 Task: Select 1 Image pixel equals 1 screen pixel
Action: Mouse moved to (49, 102)
Screenshot: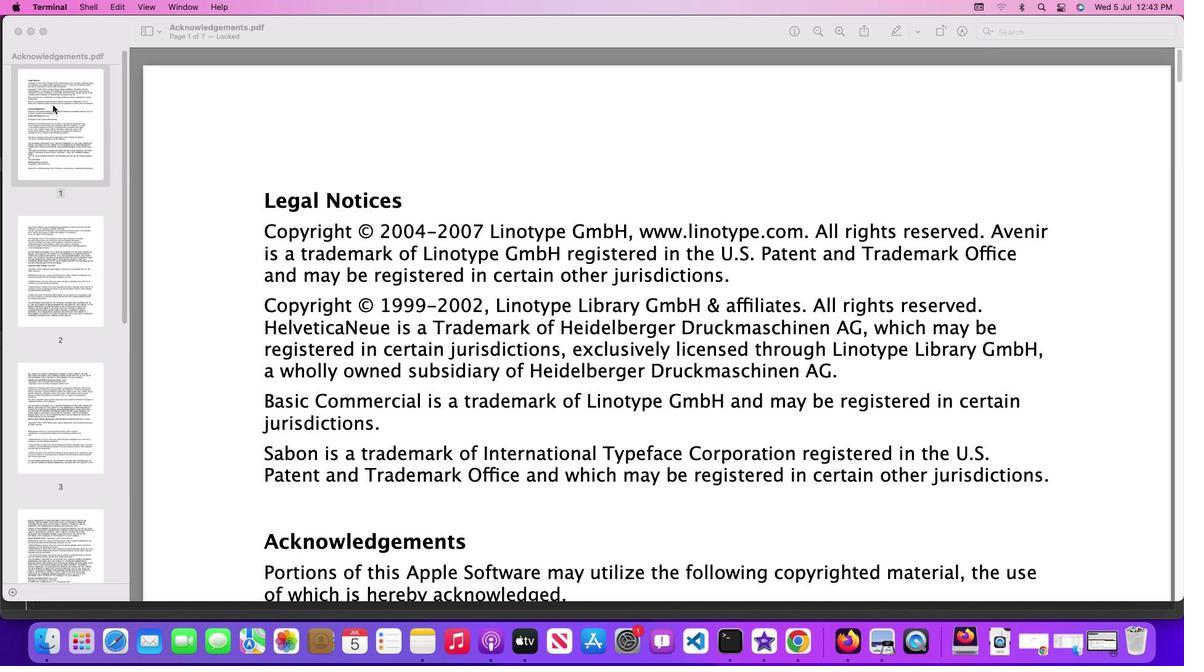 
Action: Mouse pressed left at (49, 102)
Screenshot: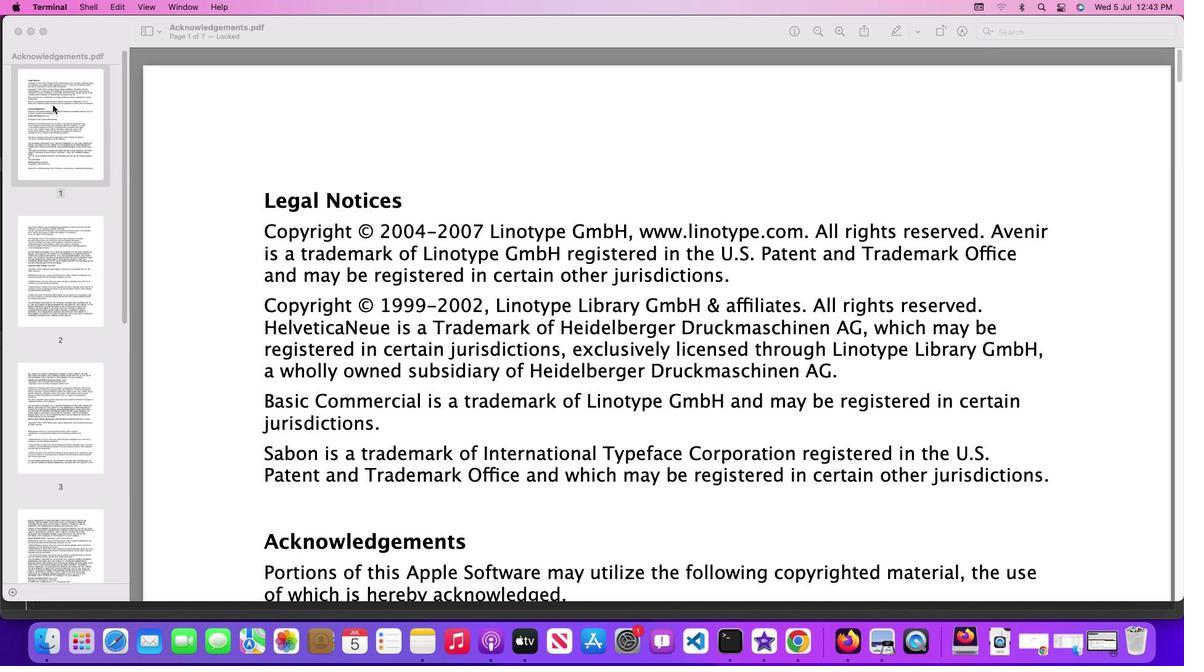 
Action: Mouse moved to (47, 0)
Screenshot: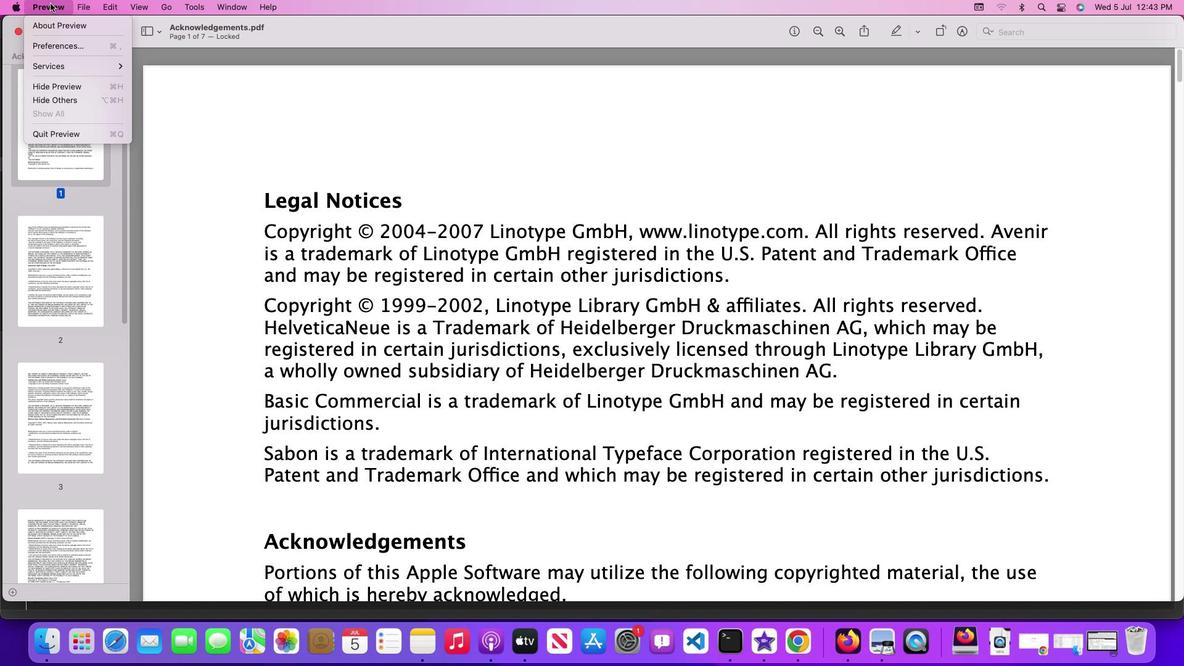 
Action: Mouse pressed left at (47, 0)
Screenshot: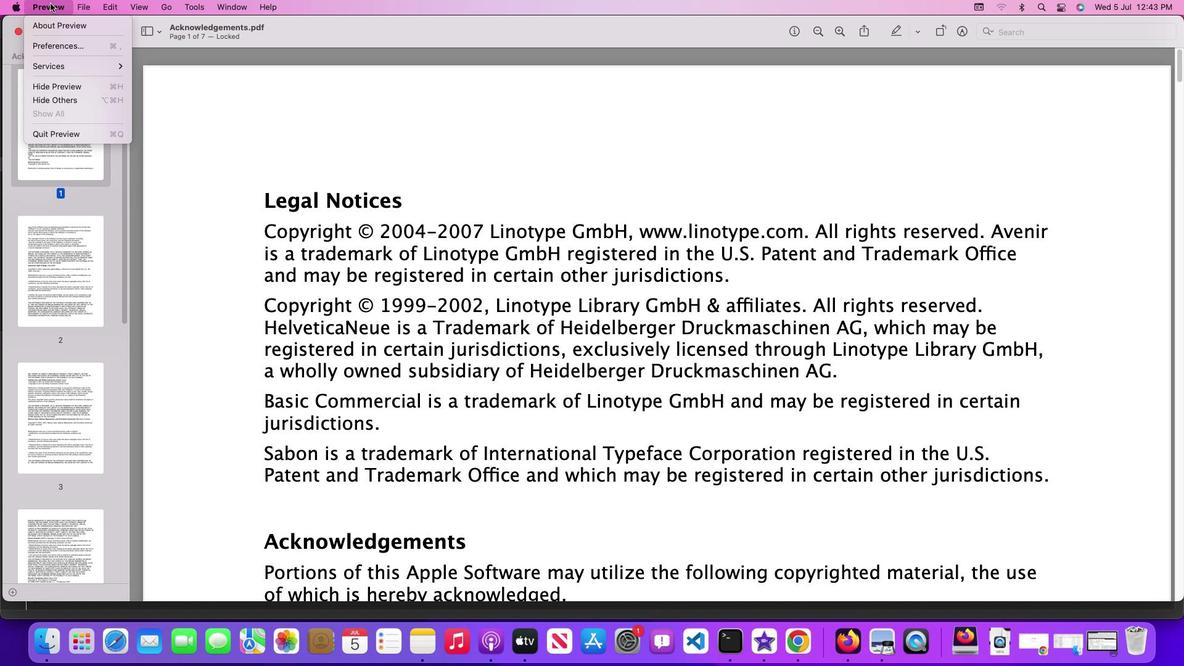 
Action: Mouse moved to (67, 46)
Screenshot: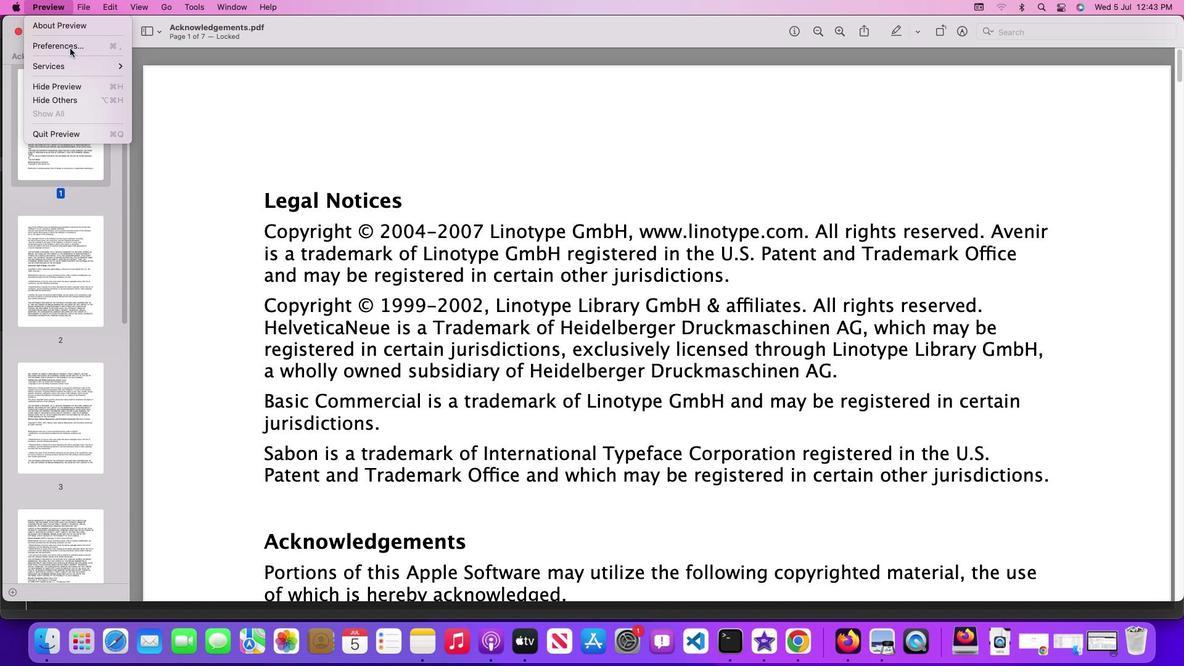 
Action: Mouse pressed left at (67, 46)
Screenshot: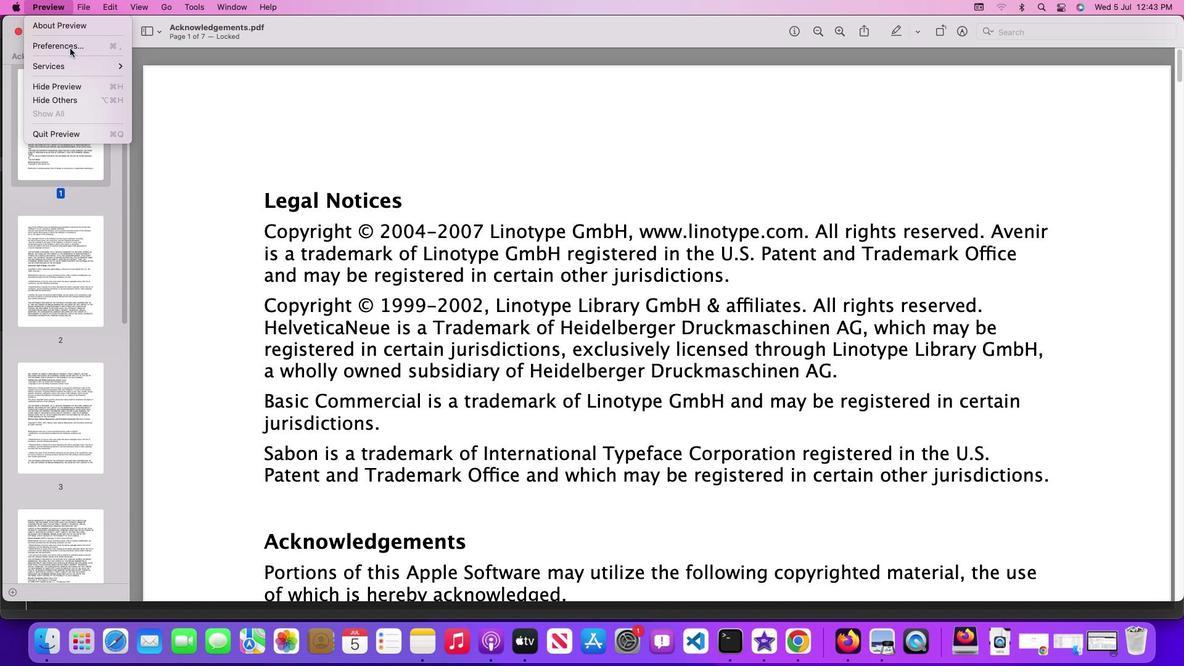 
Action: Mouse moved to (540, 345)
Screenshot: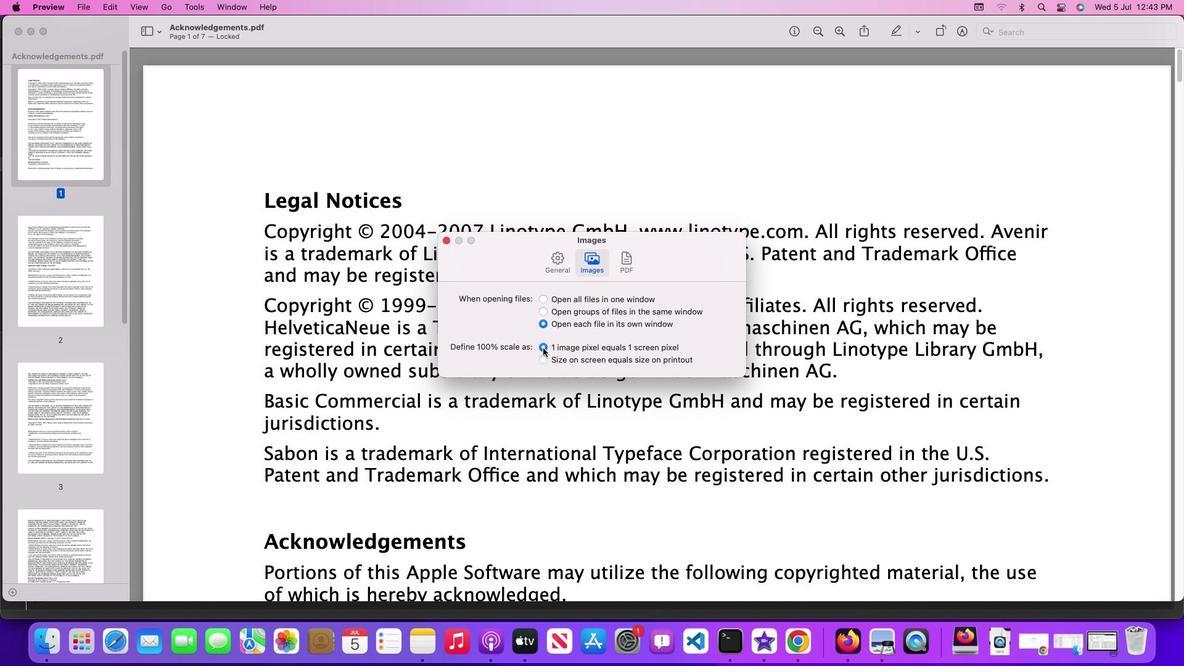 
Action: Mouse pressed left at (540, 345)
Screenshot: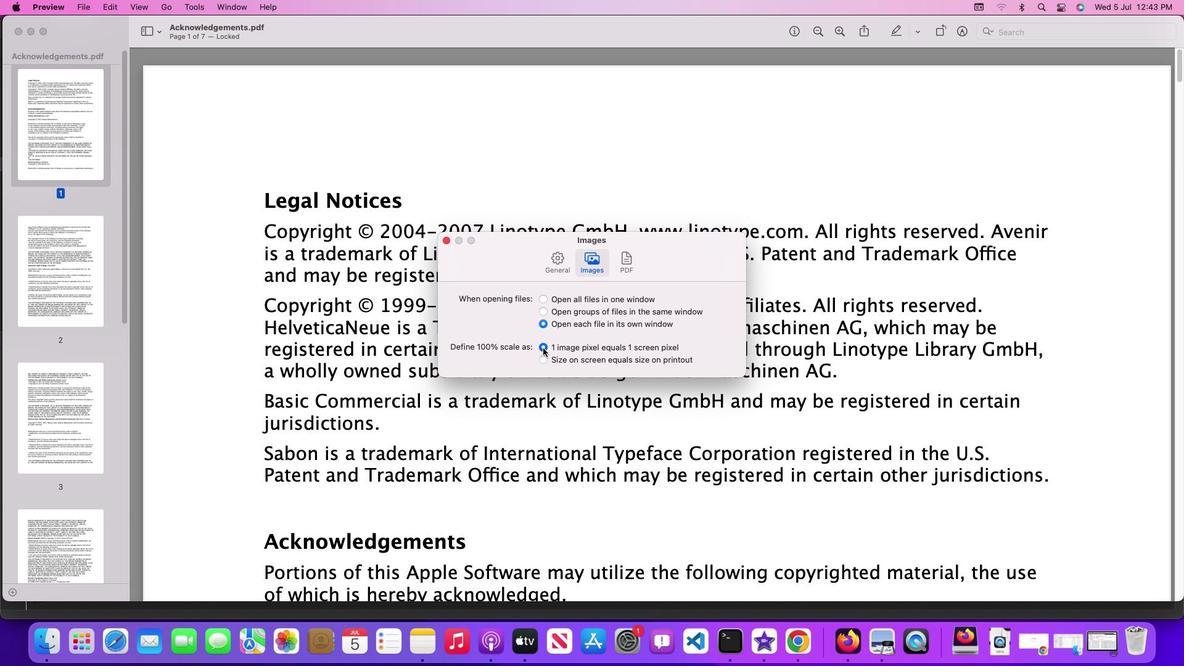 
Action: Mouse moved to (550, 400)
Screenshot: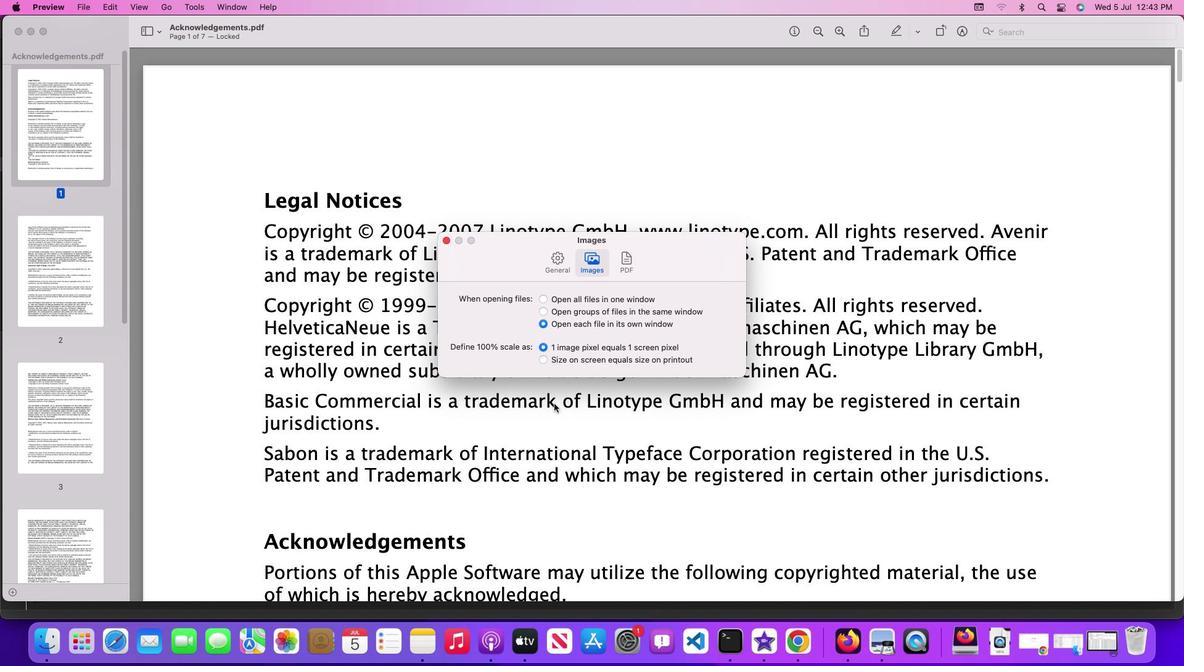 
